 Task: Create a due date automation trigger when advanced on, on the monday of the week a card is due add fields with custom field "Resume" set to 10 at 11:00 AM.
Action: Mouse moved to (1021, 83)
Screenshot: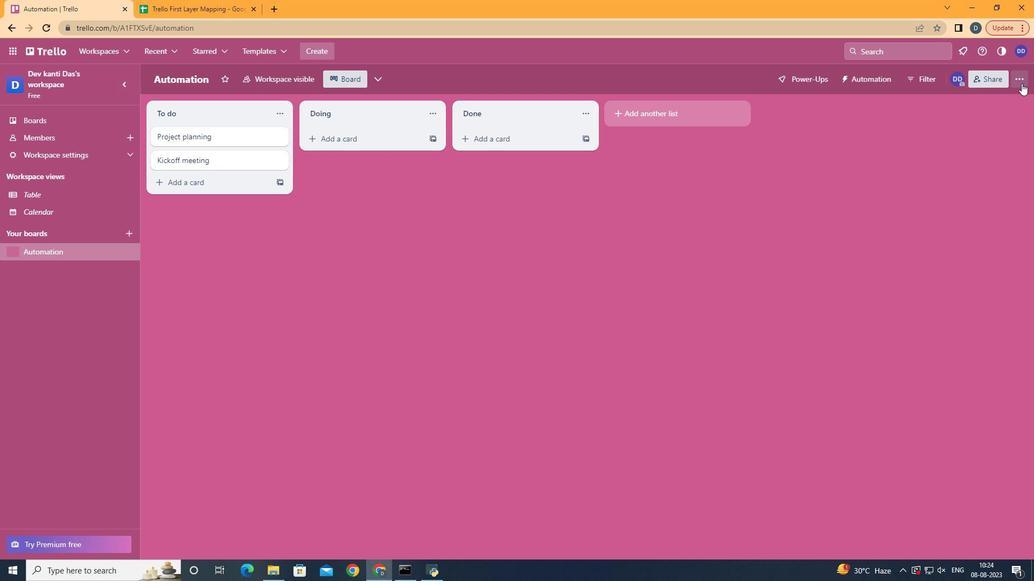 
Action: Mouse pressed left at (1021, 83)
Screenshot: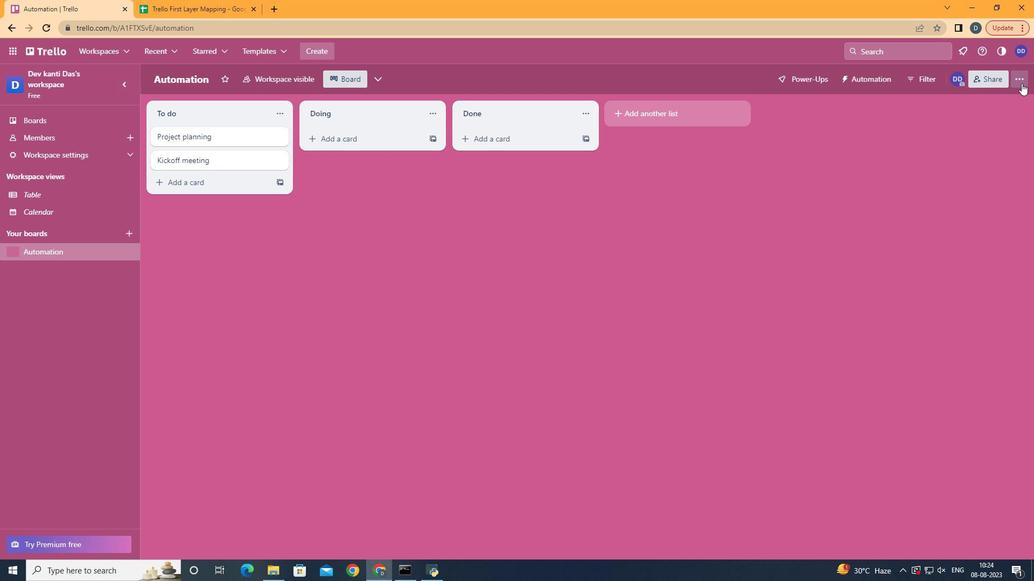 
Action: Mouse moved to (960, 229)
Screenshot: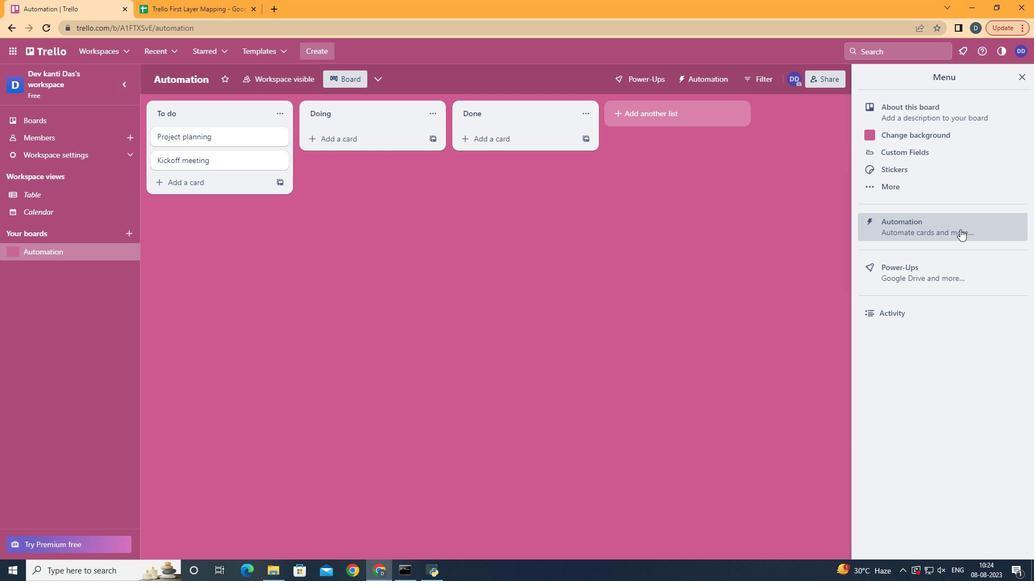 
Action: Mouse pressed left at (960, 229)
Screenshot: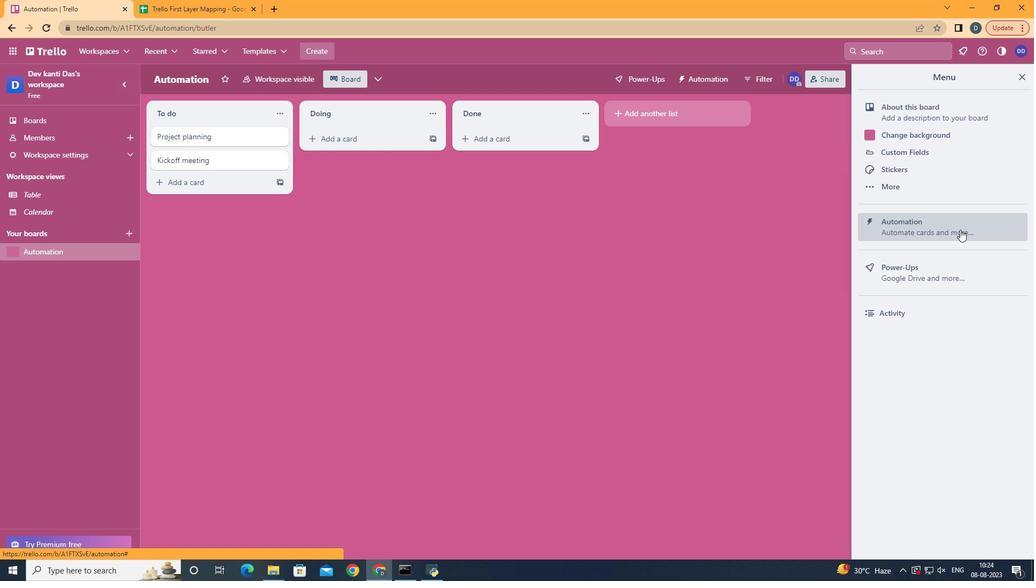 
Action: Mouse moved to (206, 217)
Screenshot: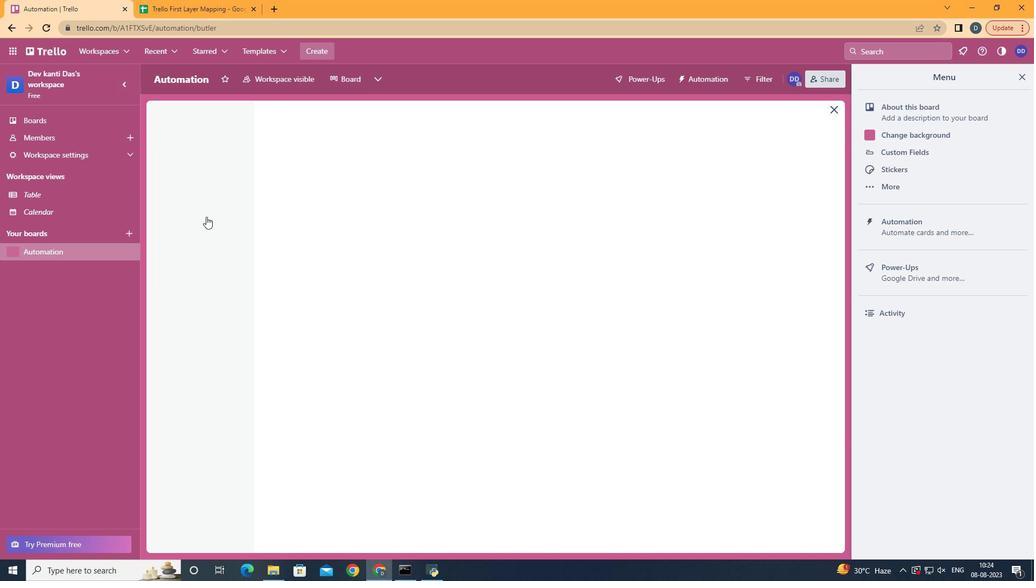 
Action: Mouse pressed left at (206, 217)
Screenshot: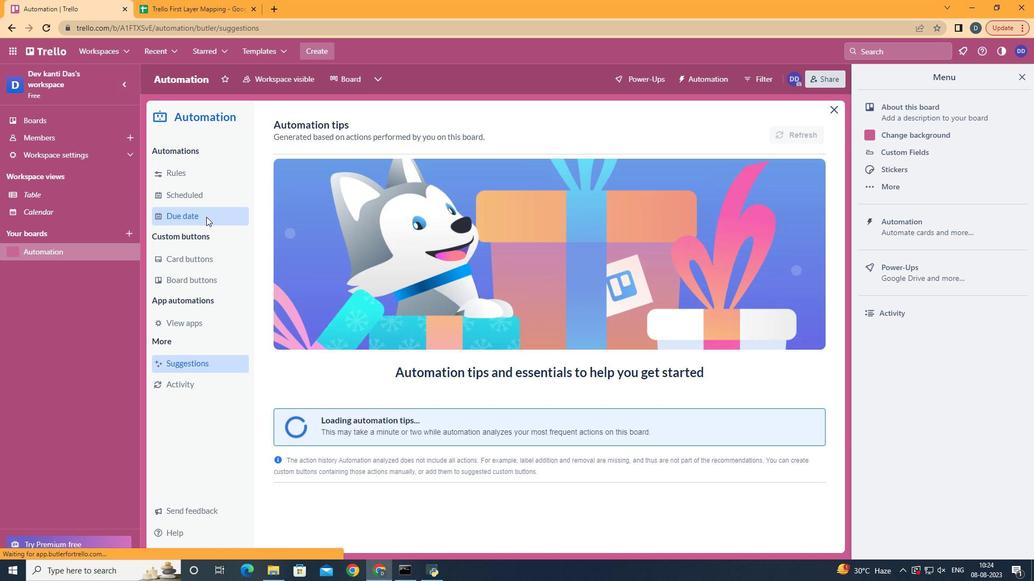 
Action: Mouse moved to (776, 132)
Screenshot: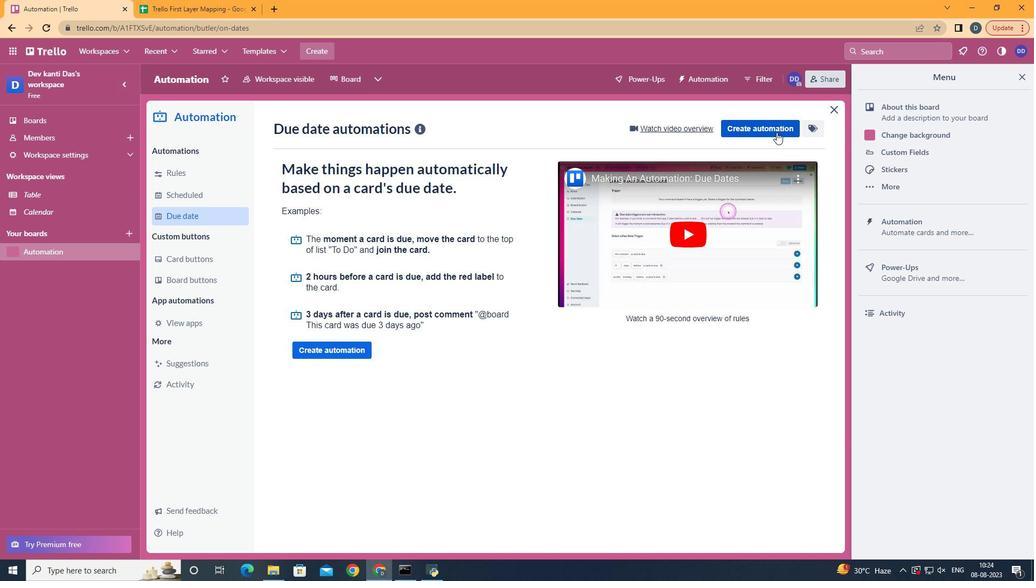 
Action: Mouse pressed left at (776, 132)
Screenshot: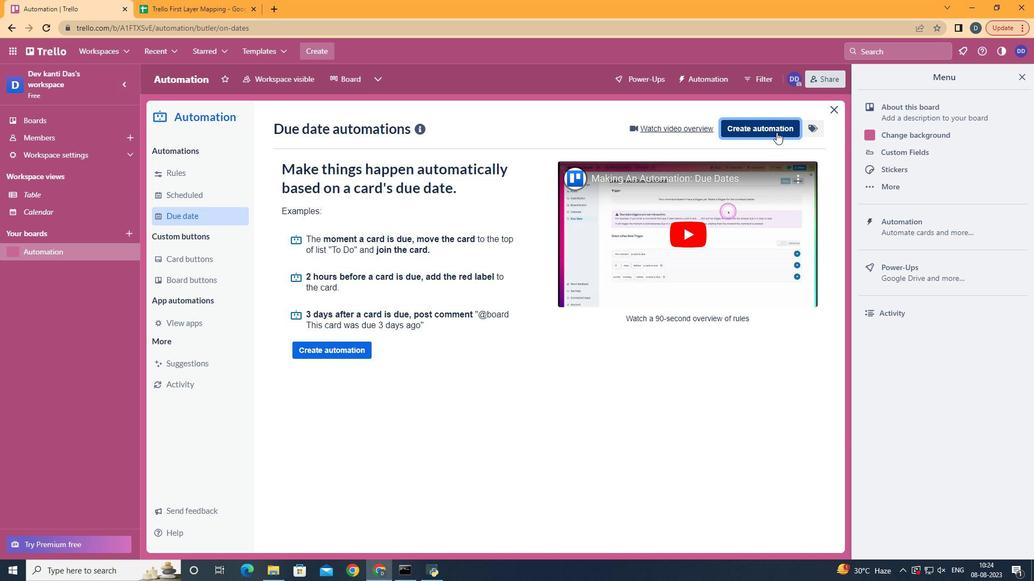 
Action: Mouse moved to (549, 226)
Screenshot: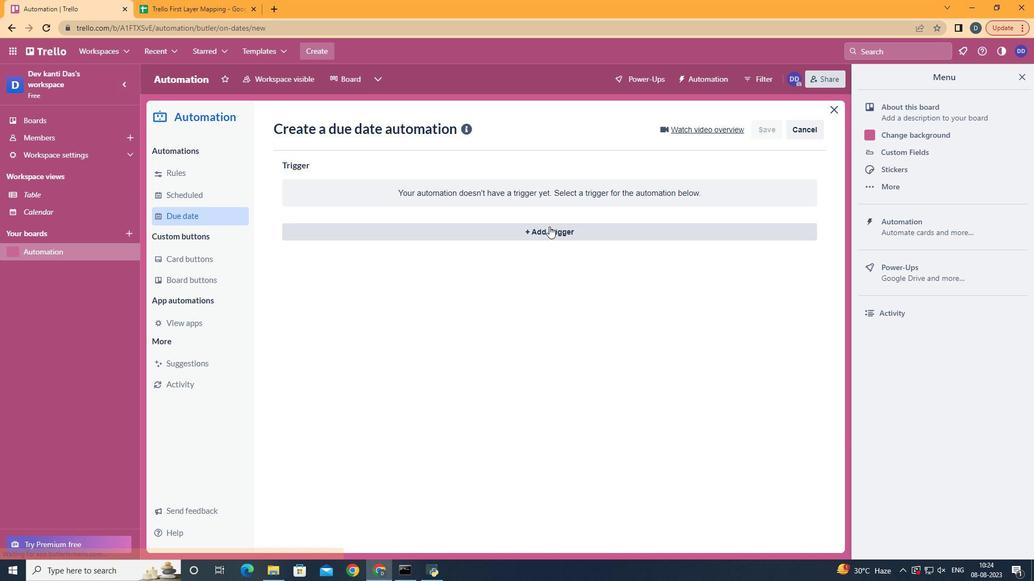 
Action: Mouse pressed left at (549, 226)
Screenshot: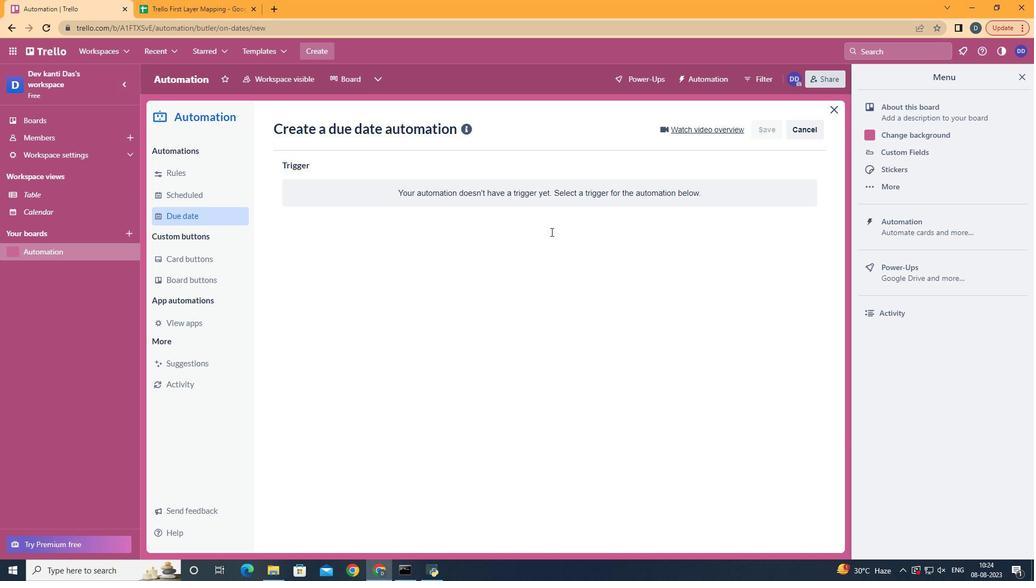 
Action: Mouse moved to (353, 280)
Screenshot: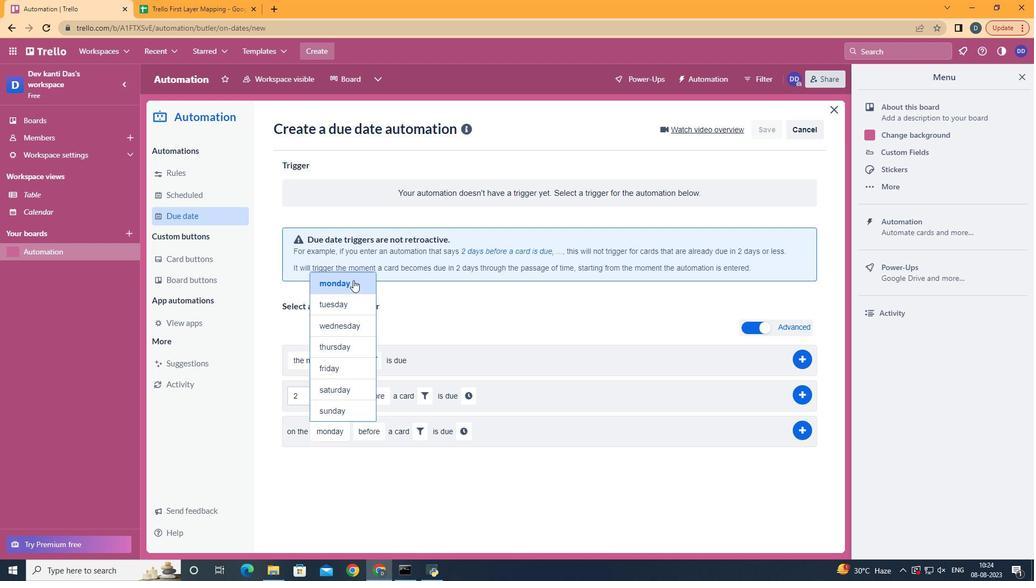 
Action: Mouse pressed left at (353, 280)
Screenshot: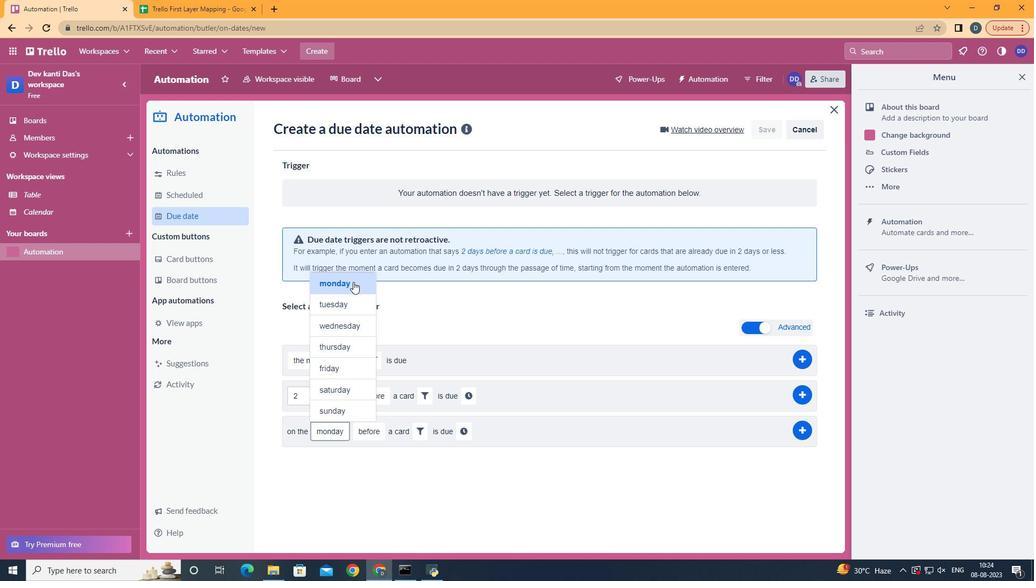 
Action: Mouse moved to (393, 494)
Screenshot: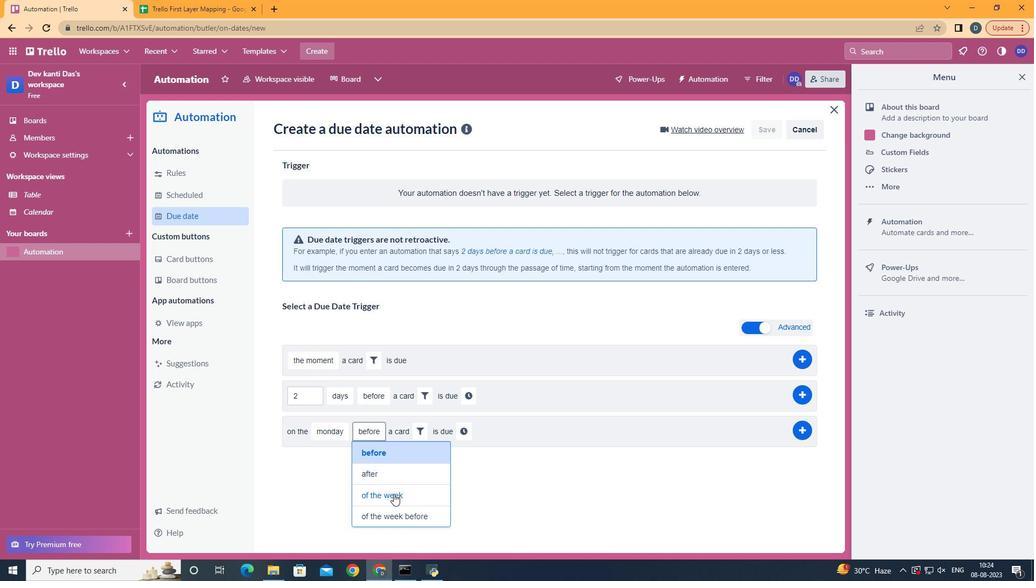 
Action: Mouse pressed left at (393, 494)
Screenshot: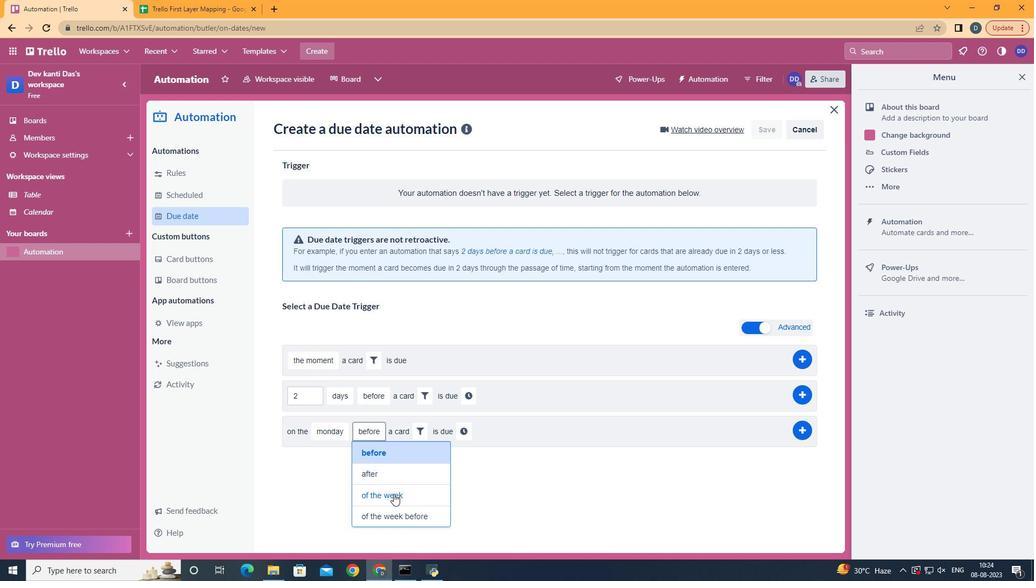 
Action: Mouse moved to (443, 430)
Screenshot: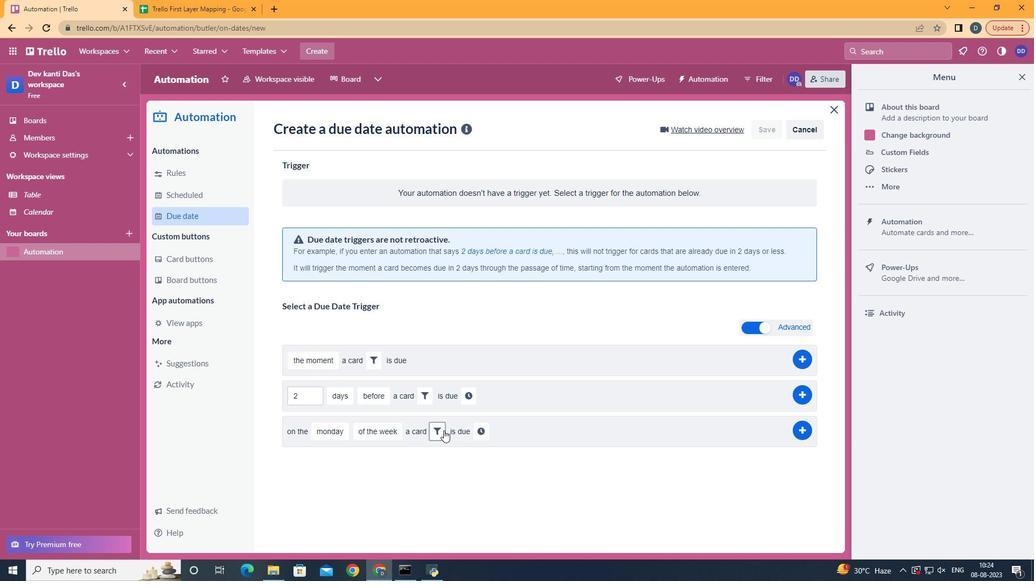 
Action: Mouse pressed left at (443, 430)
Screenshot: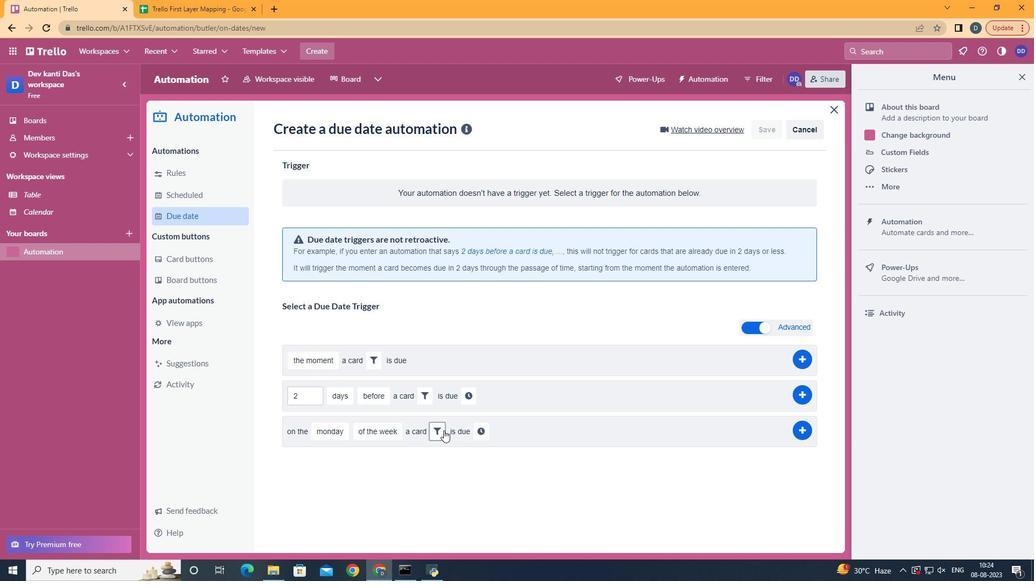 
Action: Mouse moved to (622, 469)
Screenshot: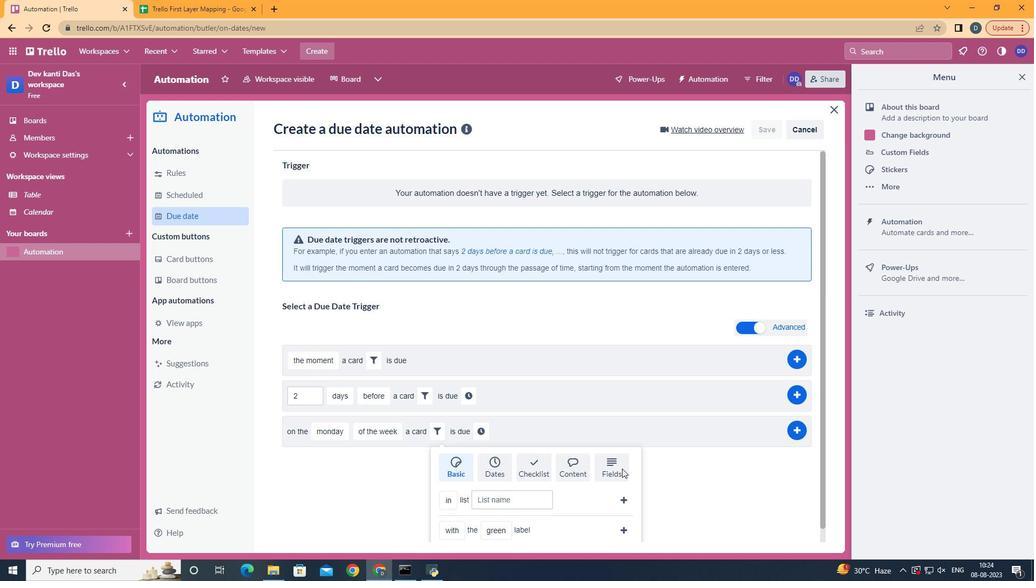 
Action: Mouse pressed left at (622, 469)
Screenshot: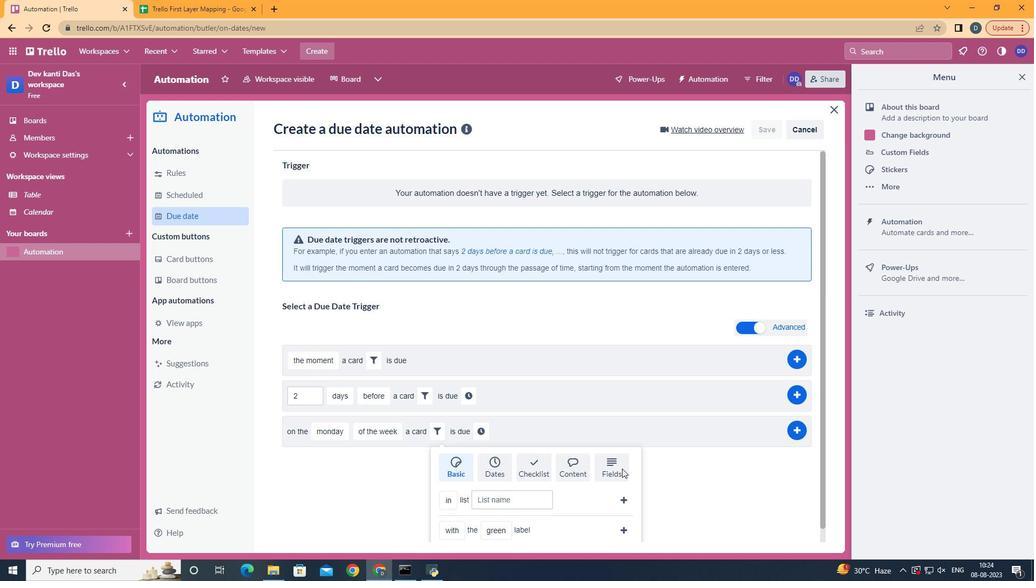 
Action: Mouse scrolled (622, 468) with delta (0, 0)
Screenshot: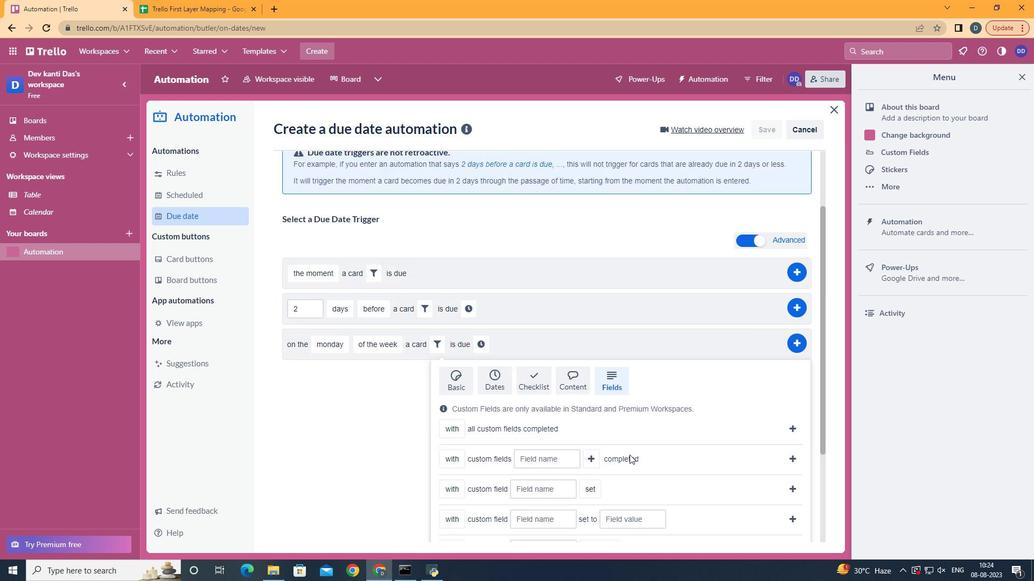 
Action: Mouse scrolled (622, 468) with delta (0, 0)
Screenshot: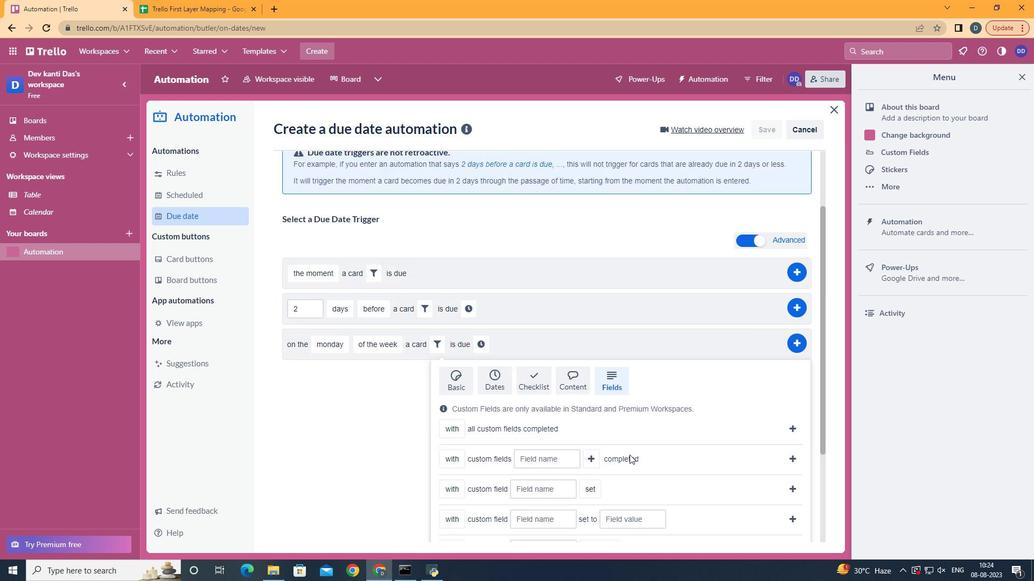 
Action: Mouse scrolled (622, 468) with delta (0, 0)
Screenshot: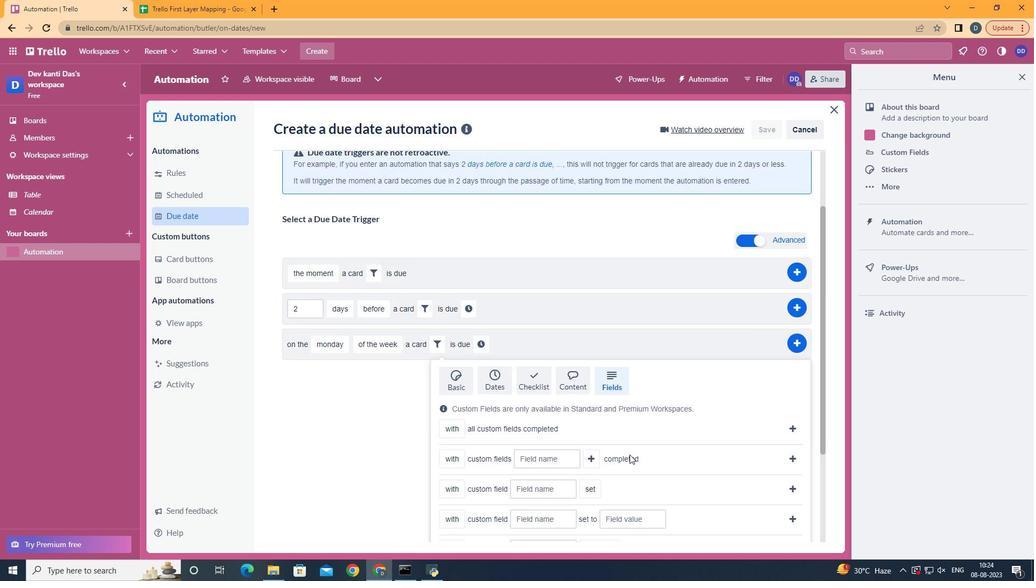 
Action: Mouse scrolled (622, 468) with delta (0, 0)
Screenshot: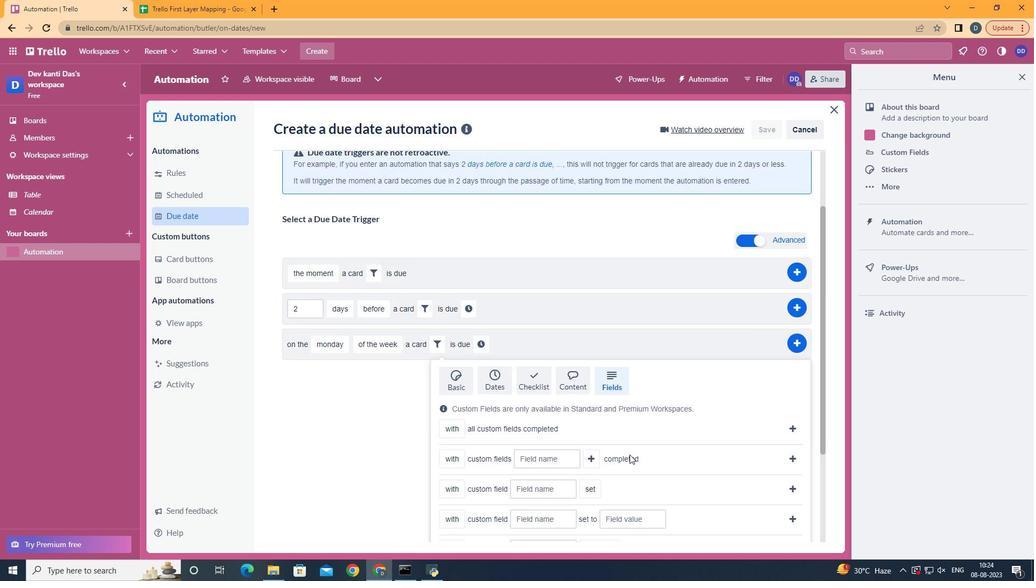 
Action: Mouse scrolled (622, 468) with delta (0, 0)
Screenshot: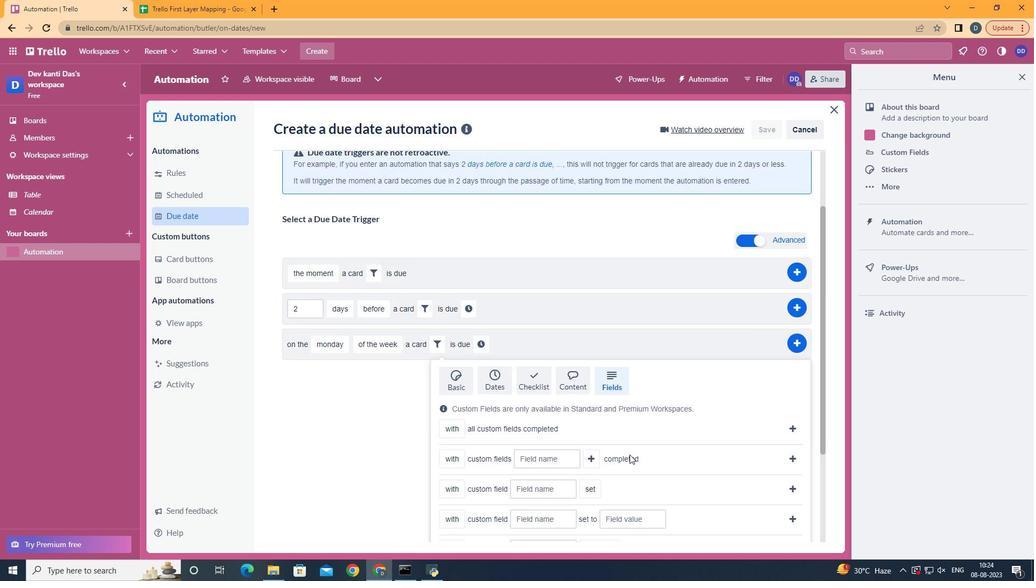 
Action: Mouse moved to (459, 398)
Screenshot: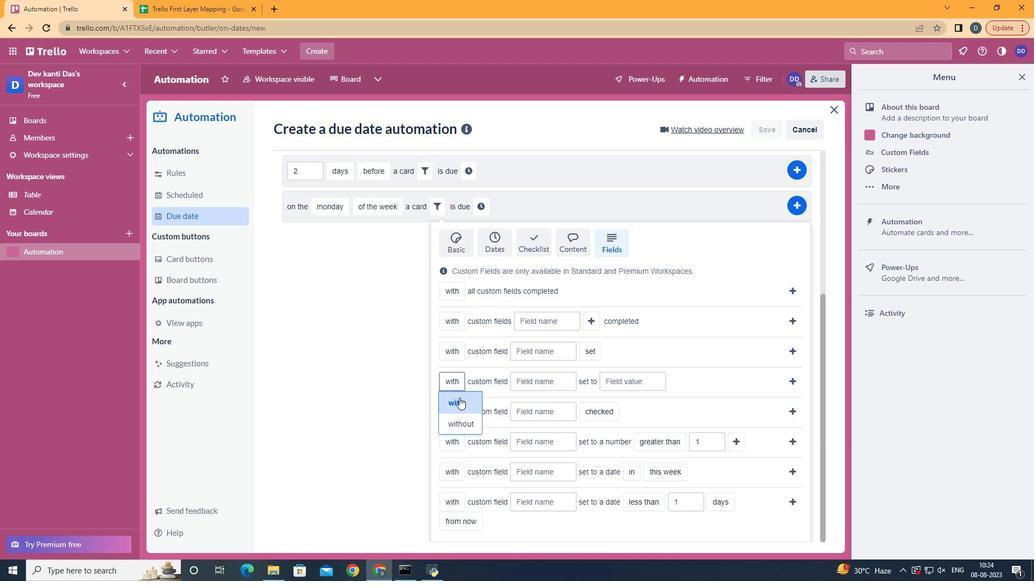 
Action: Mouse pressed left at (459, 398)
Screenshot: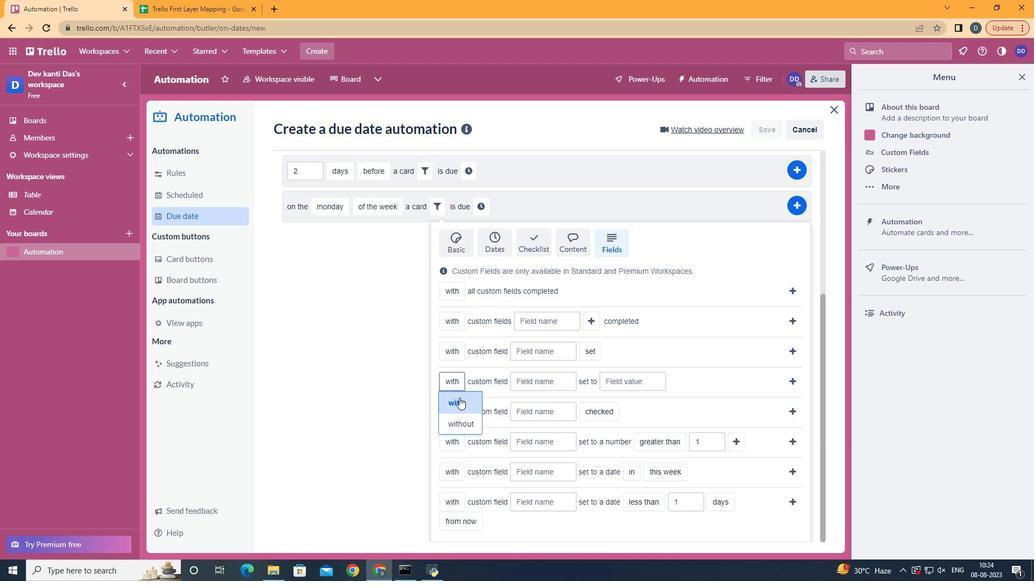 
Action: Mouse moved to (531, 380)
Screenshot: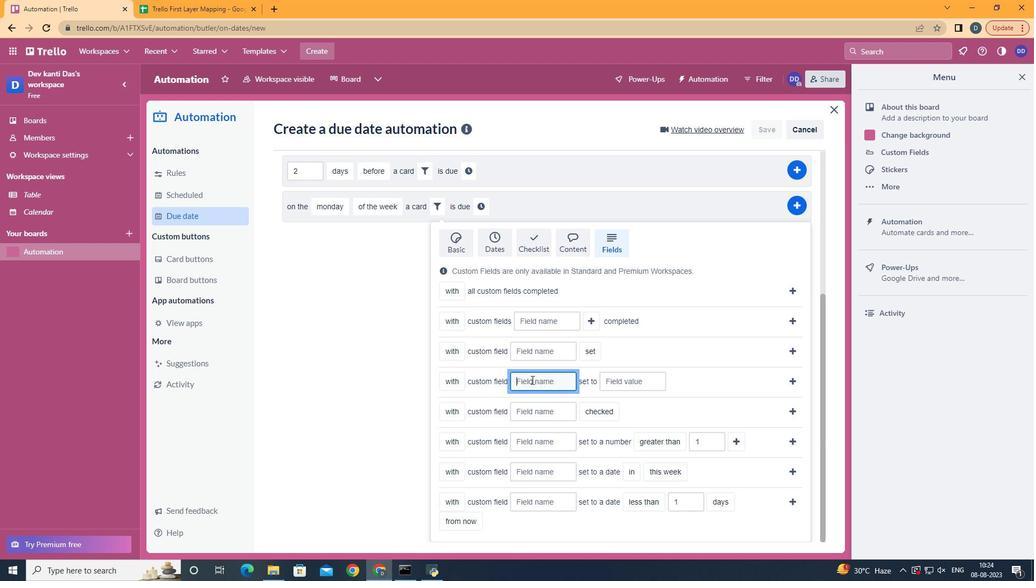 
Action: Mouse pressed left at (531, 380)
Screenshot: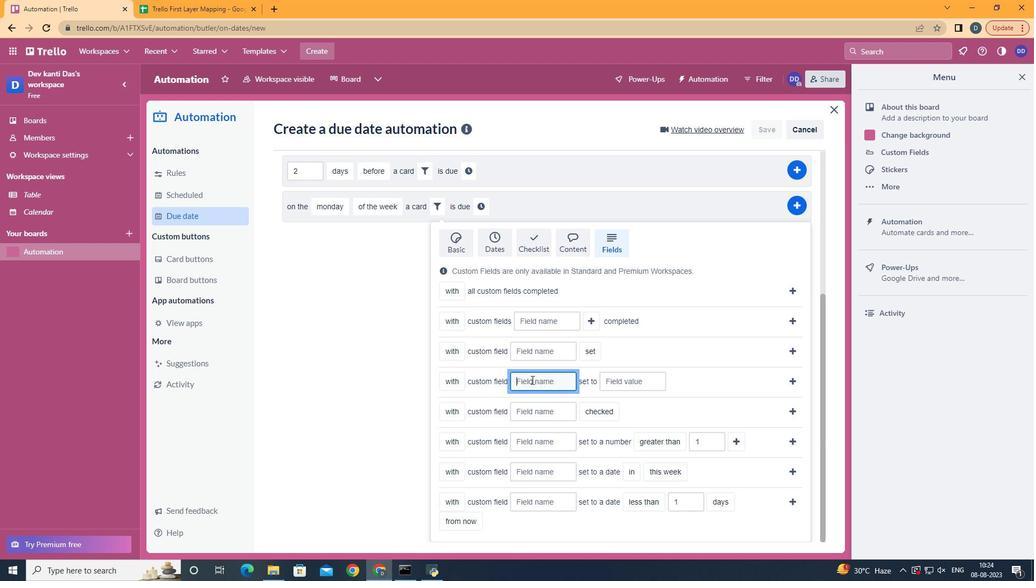 
Action: Key pressed <Key.shift>Resume
Screenshot: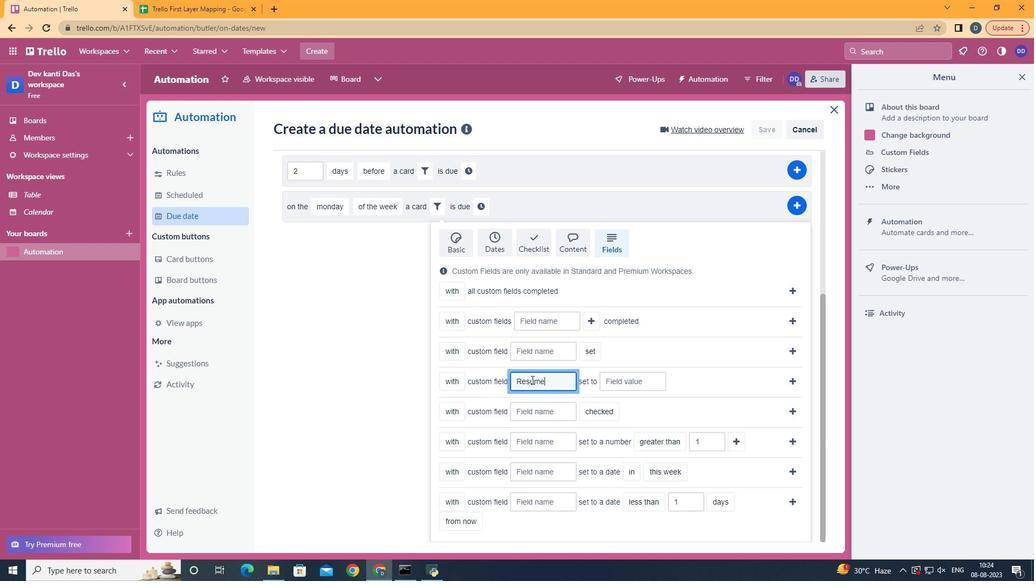 
Action: Mouse moved to (628, 381)
Screenshot: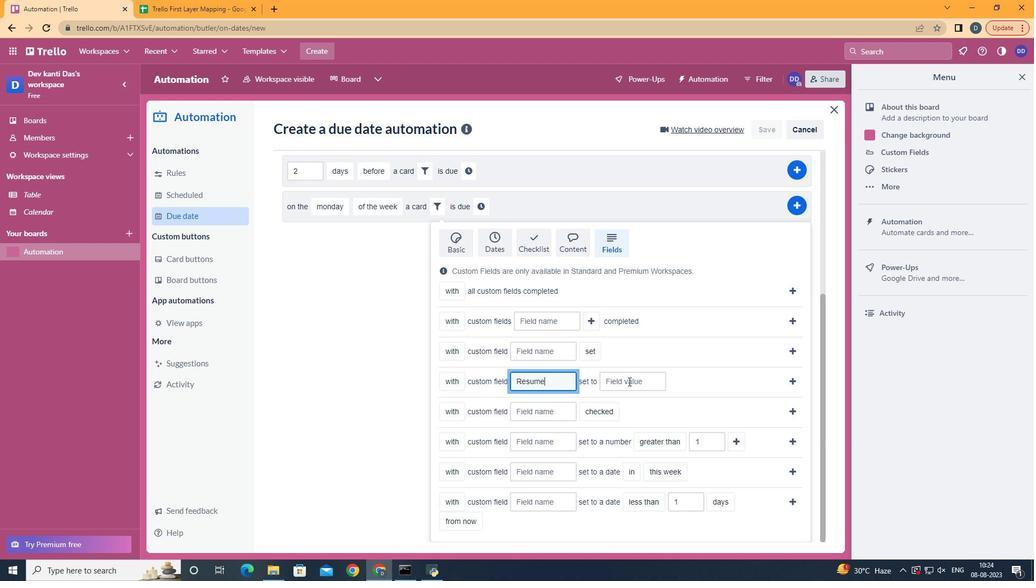
Action: Mouse pressed left at (628, 381)
Screenshot: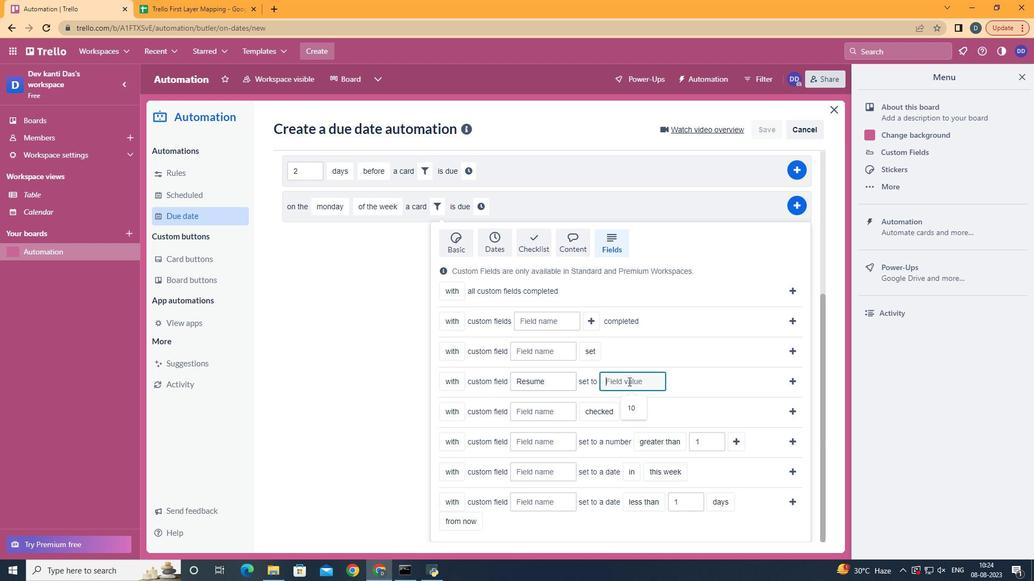 
Action: Key pressed 10
Screenshot: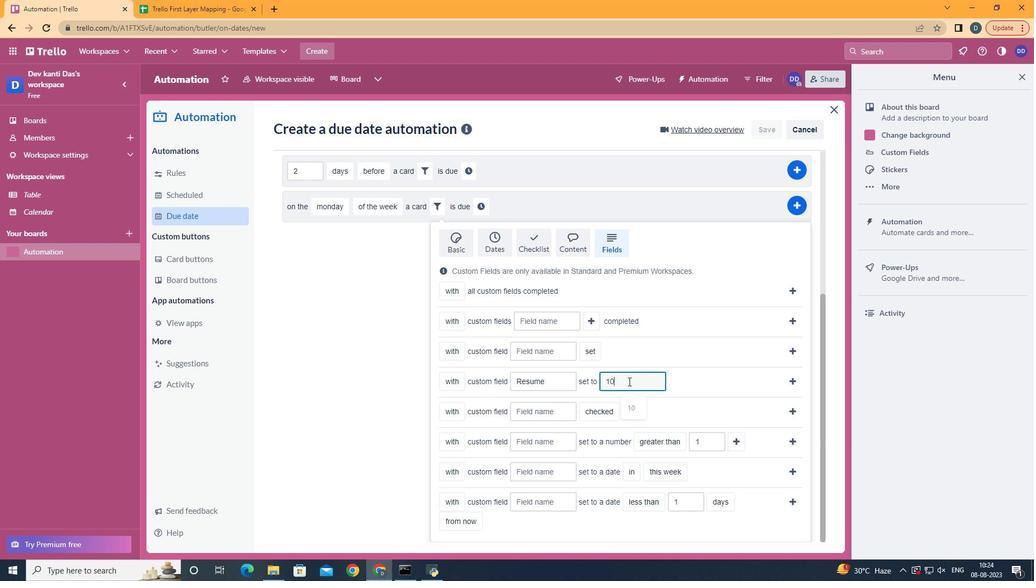 
Action: Mouse moved to (789, 385)
Screenshot: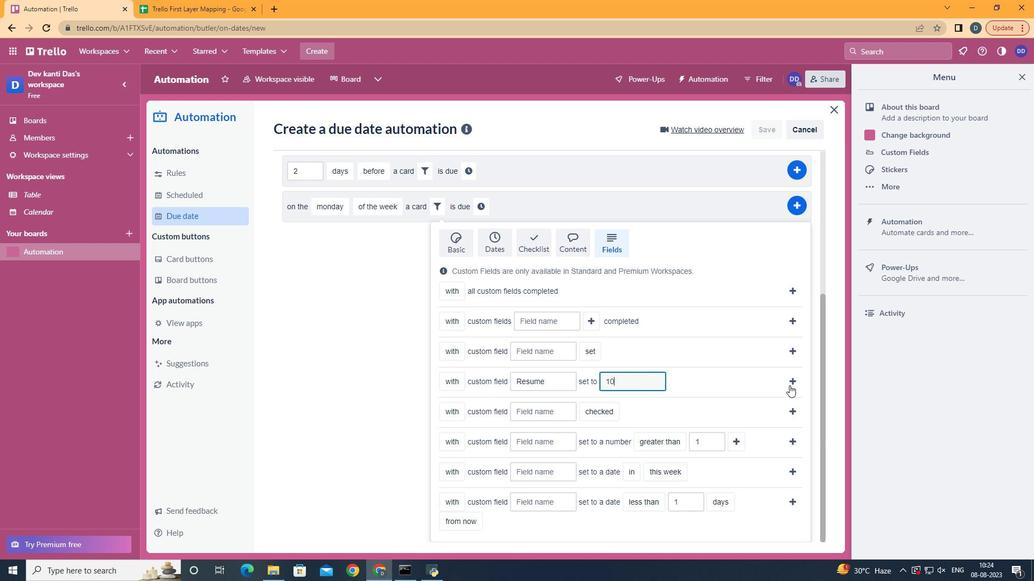 
Action: Mouse pressed left at (789, 385)
Screenshot: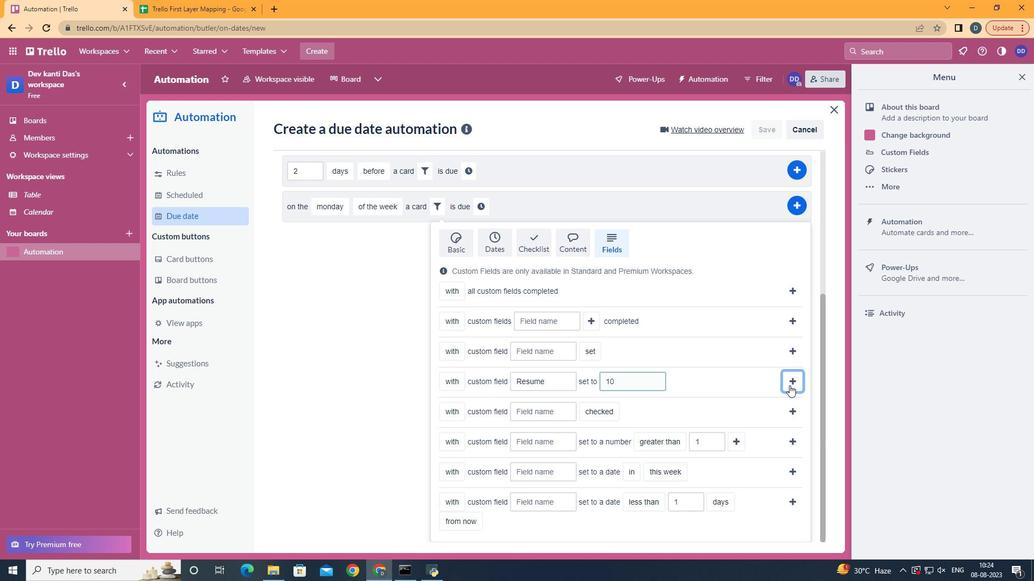 
Action: Mouse moved to (638, 428)
Screenshot: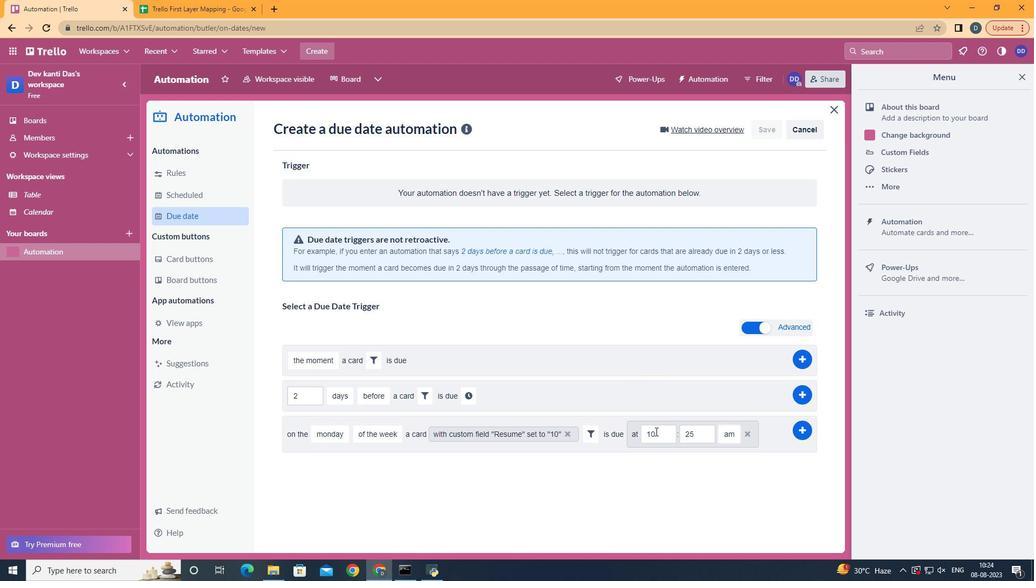 
Action: Mouse pressed left at (636, 428)
Screenshot: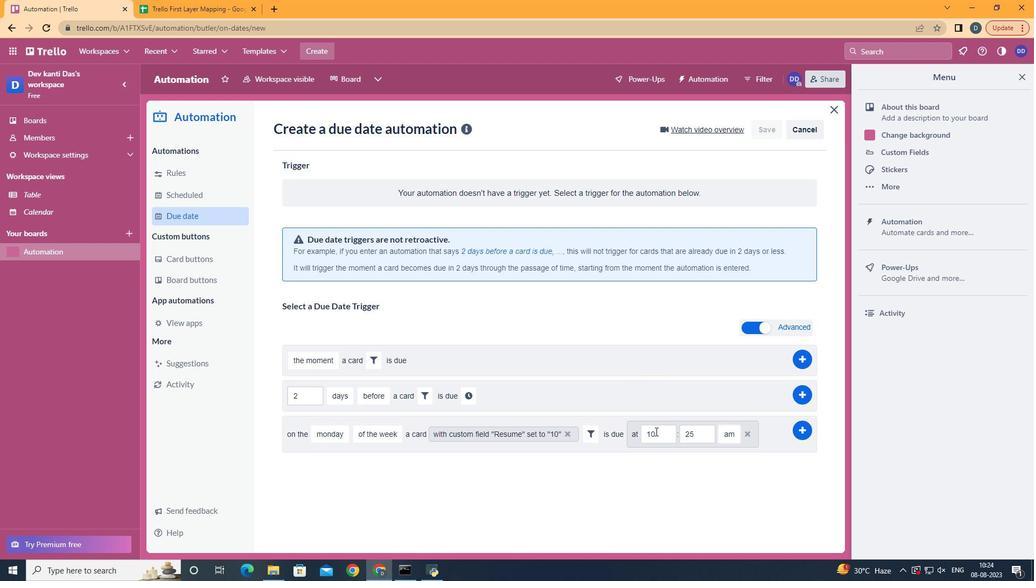 
Action: Mouse moved to (657, 432)
Screenshot: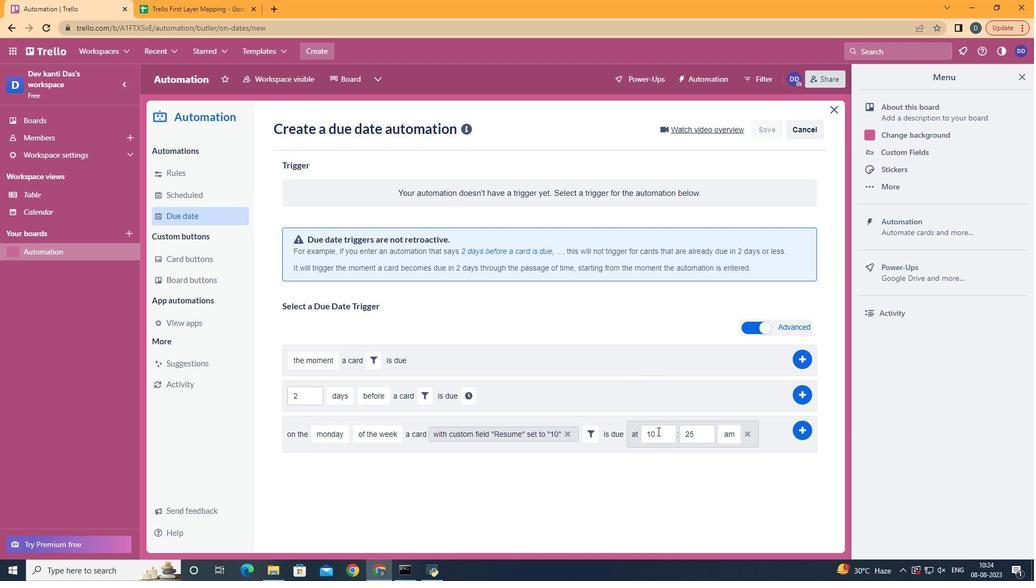 
Action: Mouse pressed left at (657, 432)
Screenshot: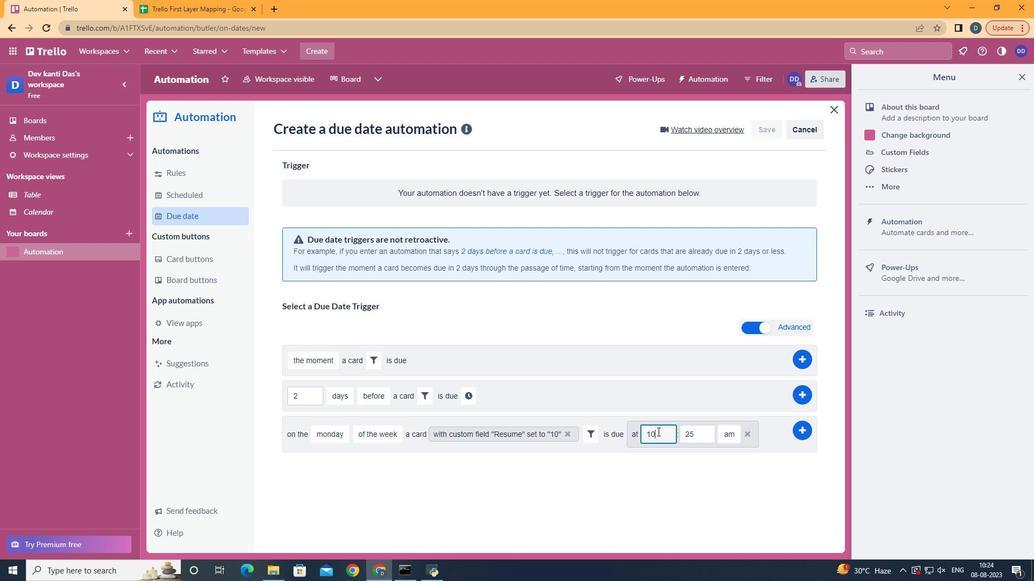 
Action: Mouse moved to (658, 432)
Screenshot: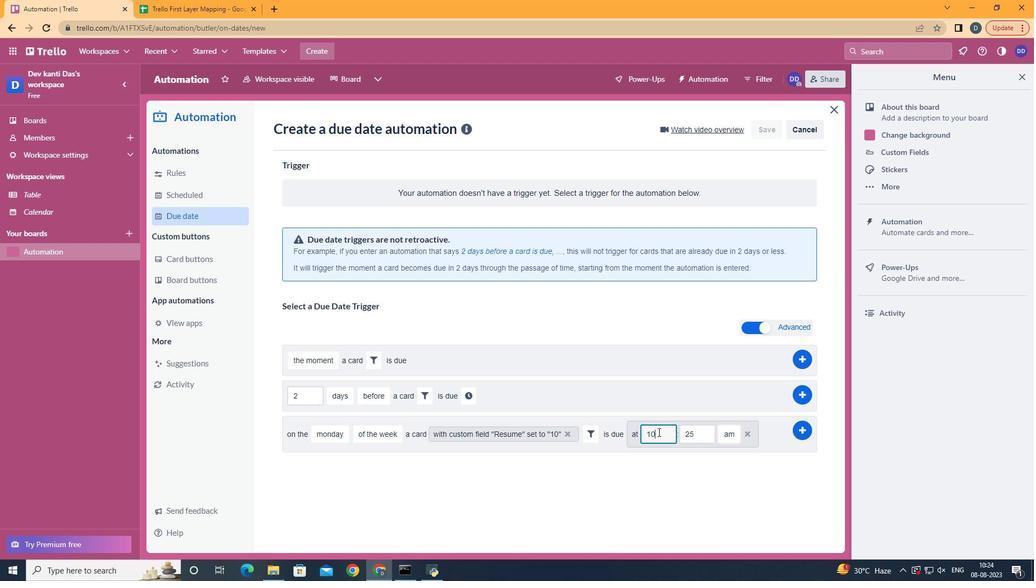 
Action: Key pressed <Key.backspace>1
Screenshot: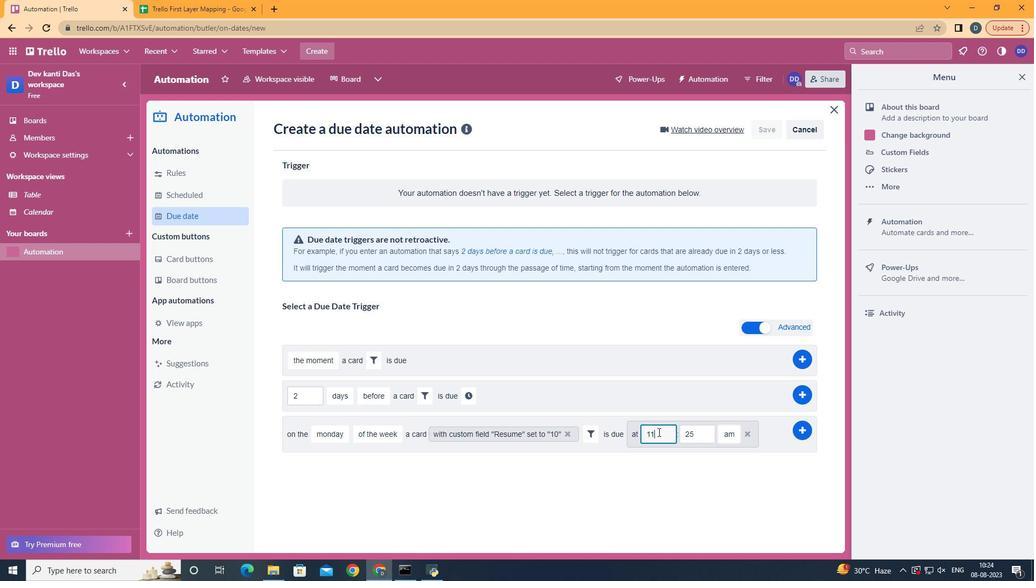 
Action: Mouse moved to (700, 437)
Screenshot: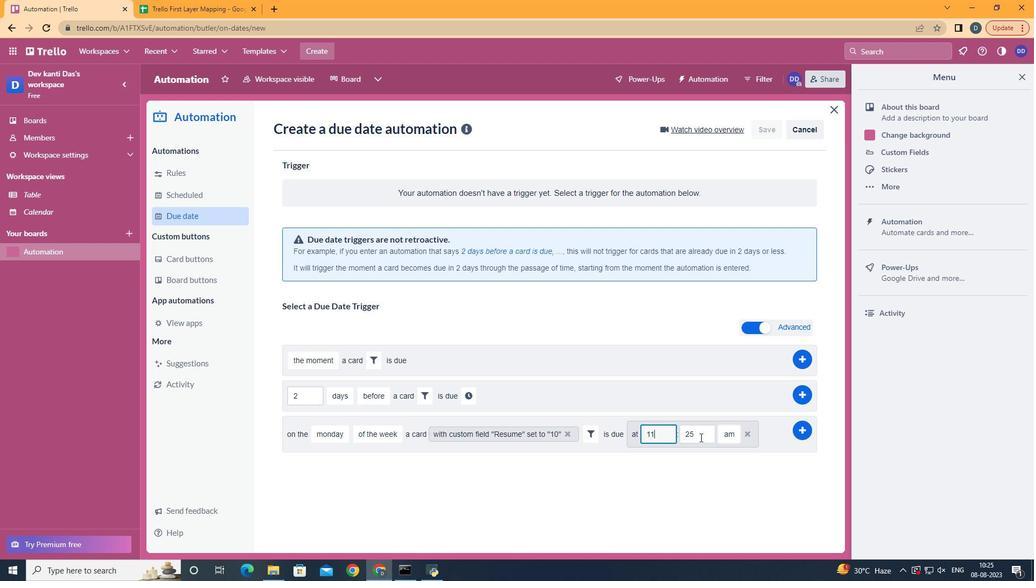 
Action: Mouse pressed left at (700, 437)
Screenshot: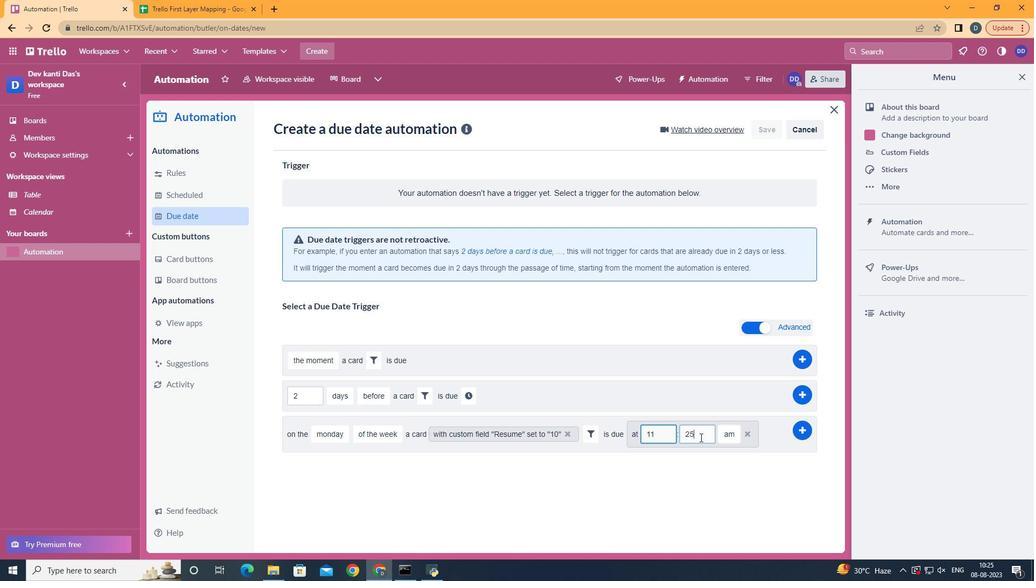 
Action: Key pressed <Key.backspace>00
Screenshot: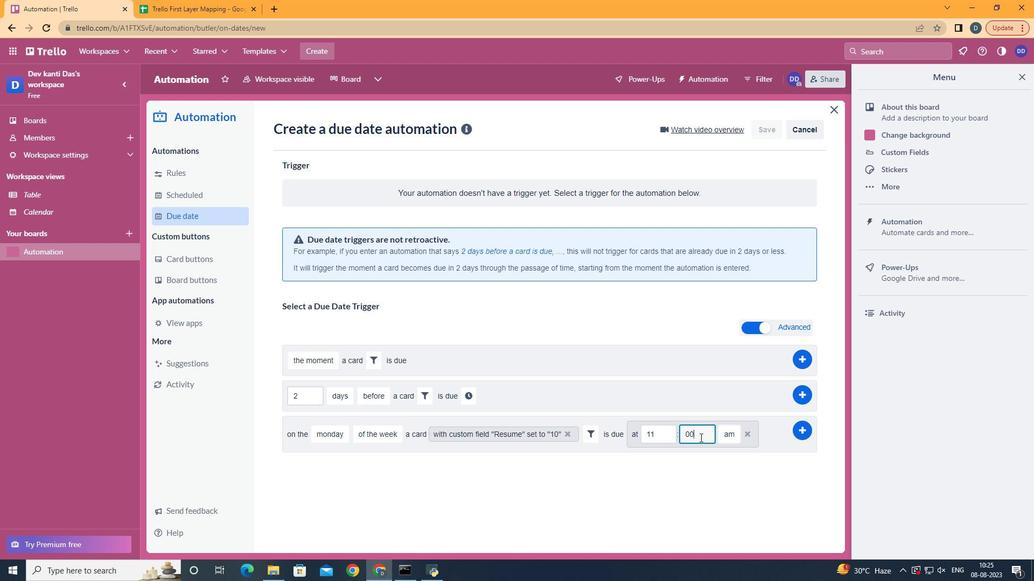 
Action: Mouse moved to (805, 430)
Screenshot: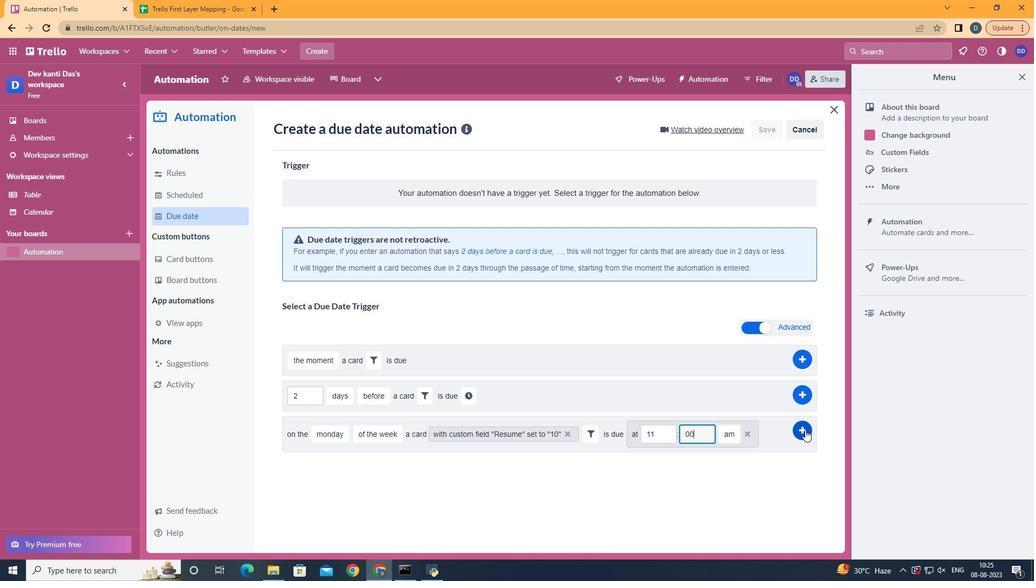 
Action: Mouse pressed left at (805, 430)
Screenshot: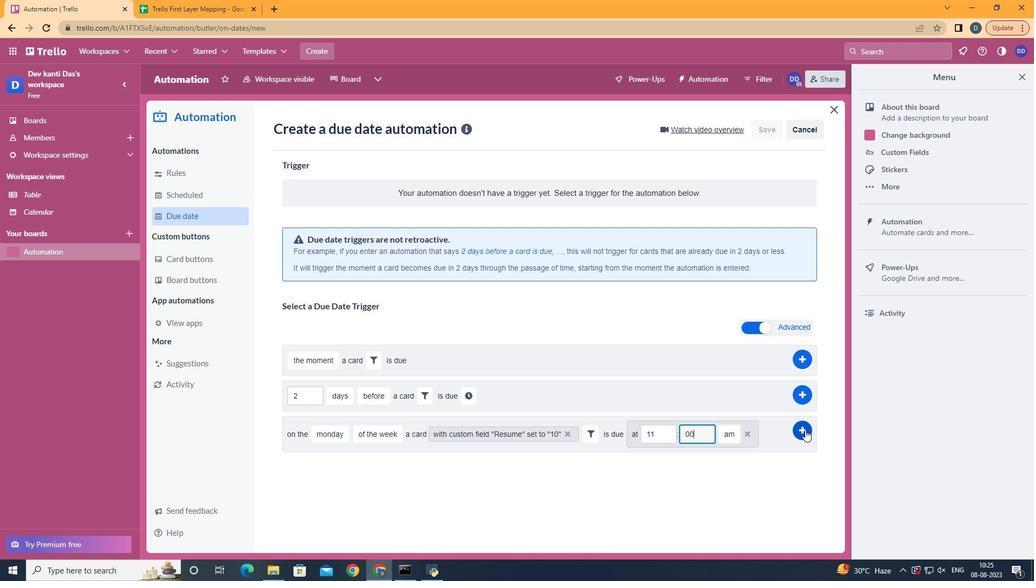 
Action: Mouse moved to (624, 227)
Screenshot: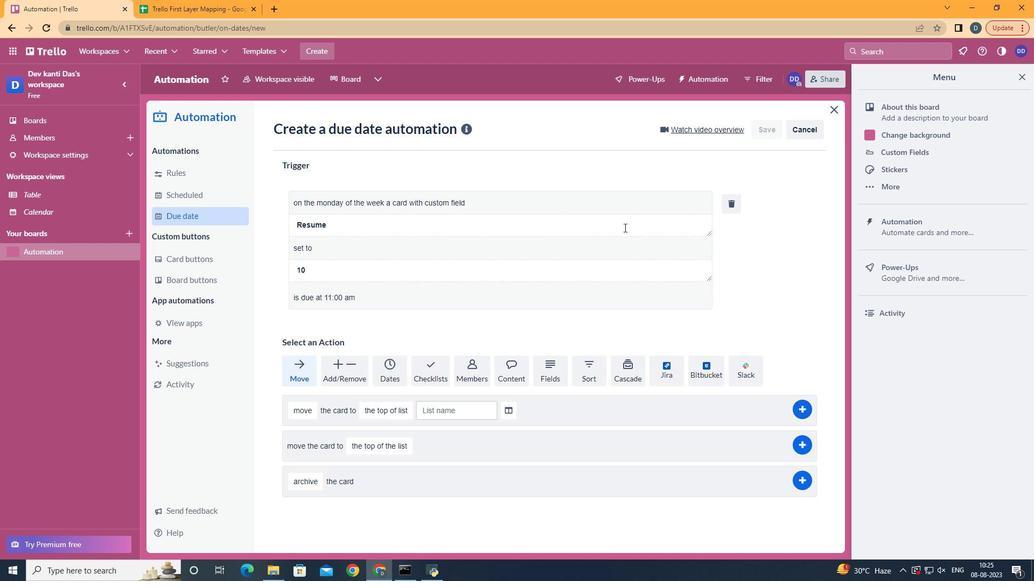 
